 Task: Plan a visit to the art museum on the 10th at 3:00 PM.
Action: Mouse moved to (87, 120)
Screenshot: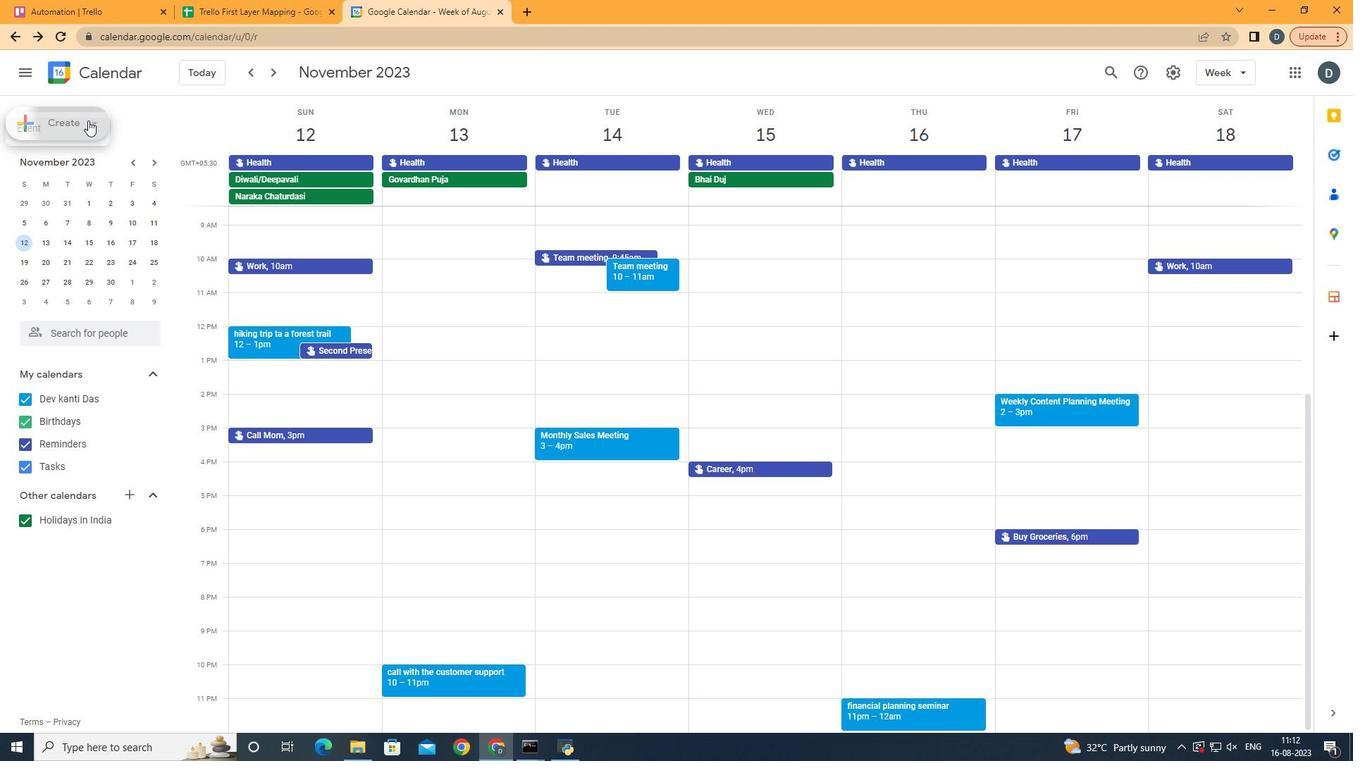 
Action: Mouse pressed left at (87, 120)
Screenshot: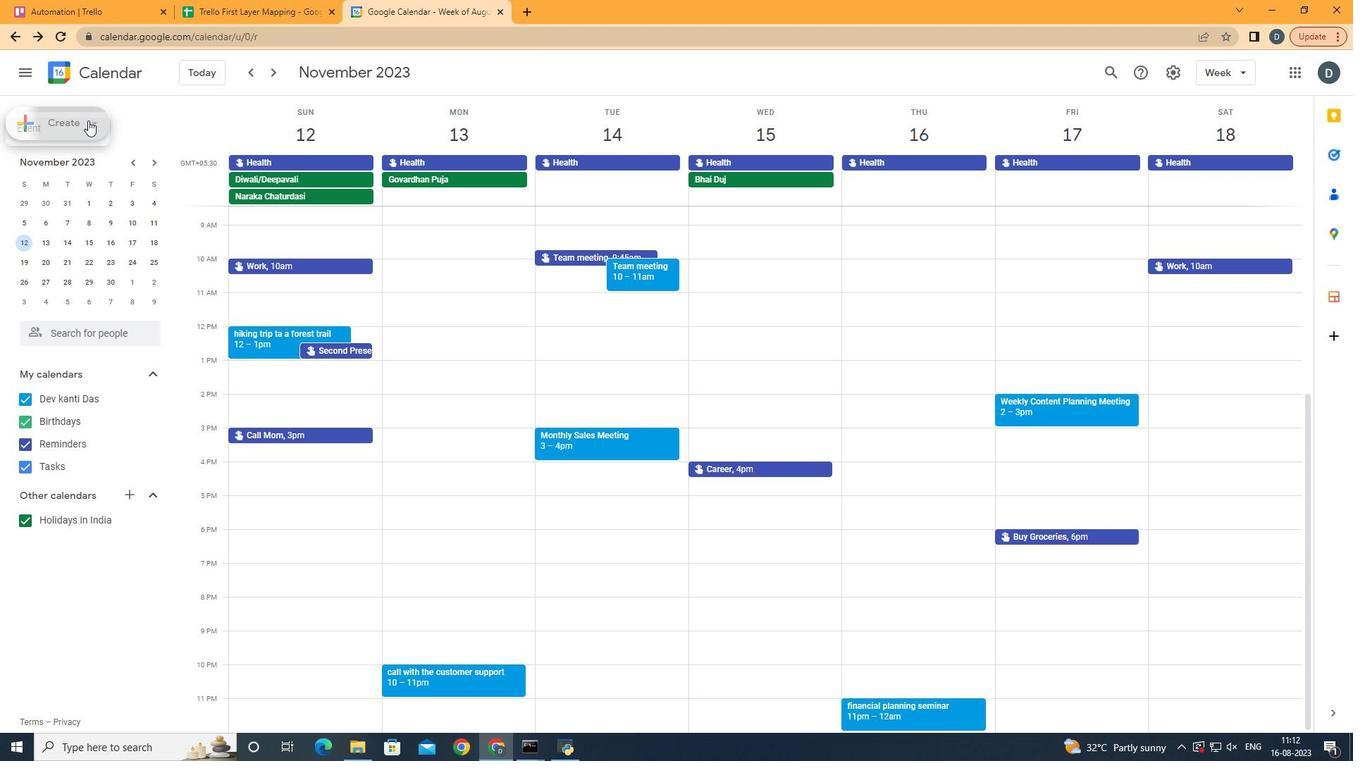 
Action: Mouse moved to (82, 156)
Screenshot: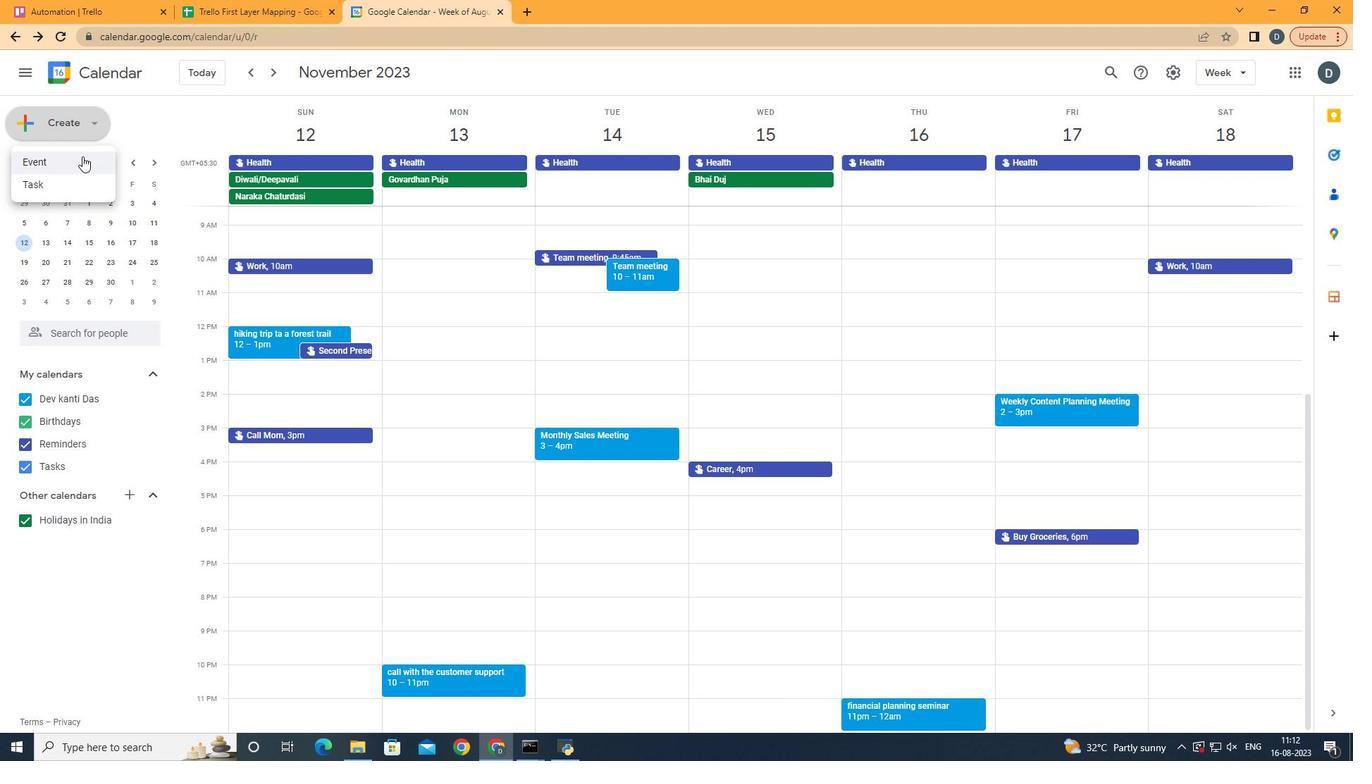 
Action: Mouse pressed left at (82, 156)
Screenshot: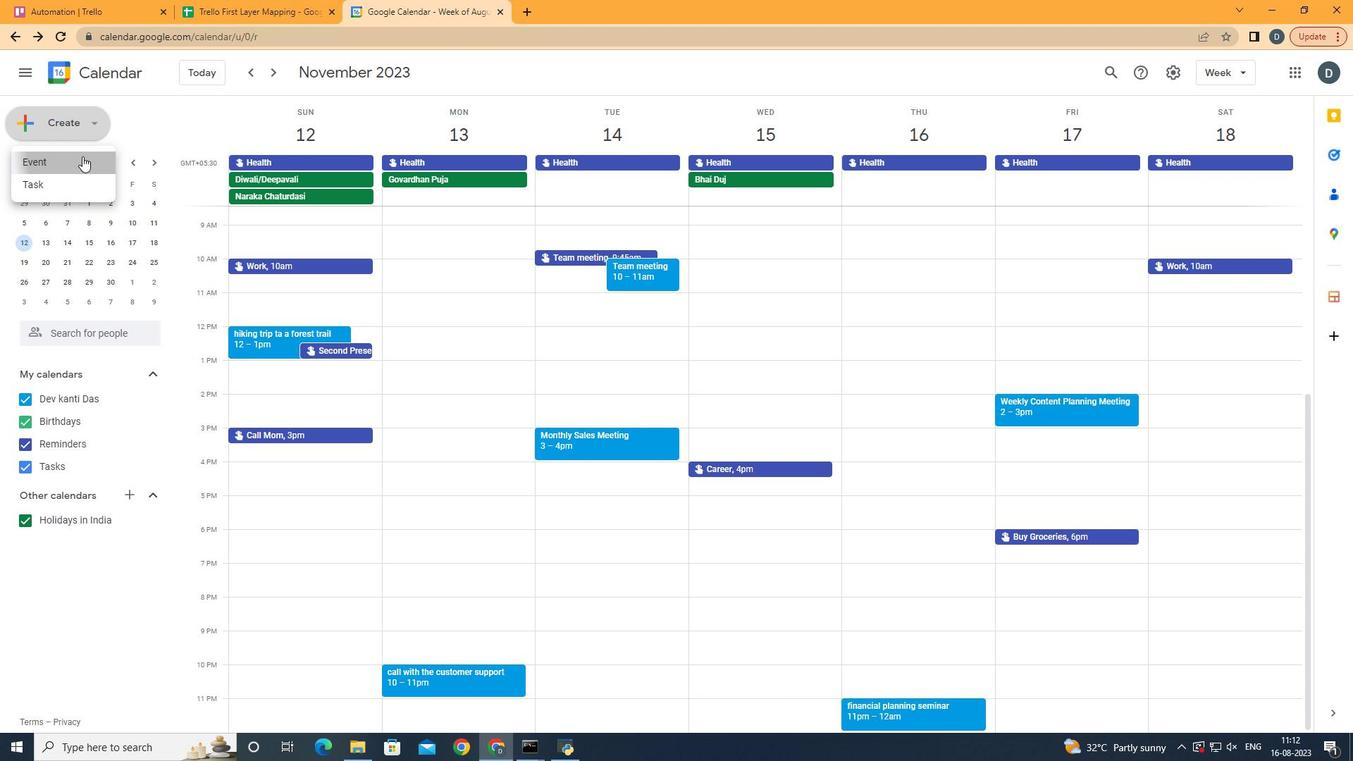 
Action: Mouse moved to (465, 259)
Screenshot: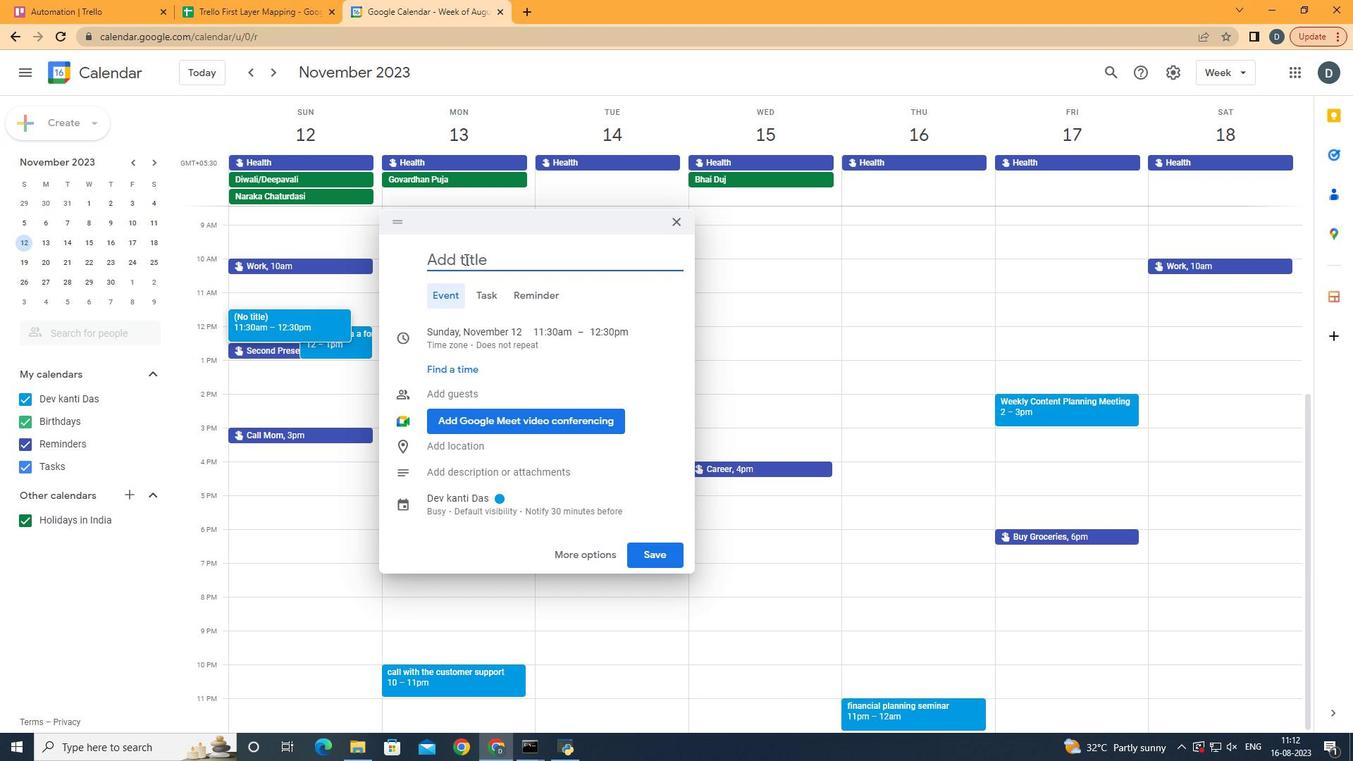 
Action: Mouse pressed left at (465, 259)
Screenshot: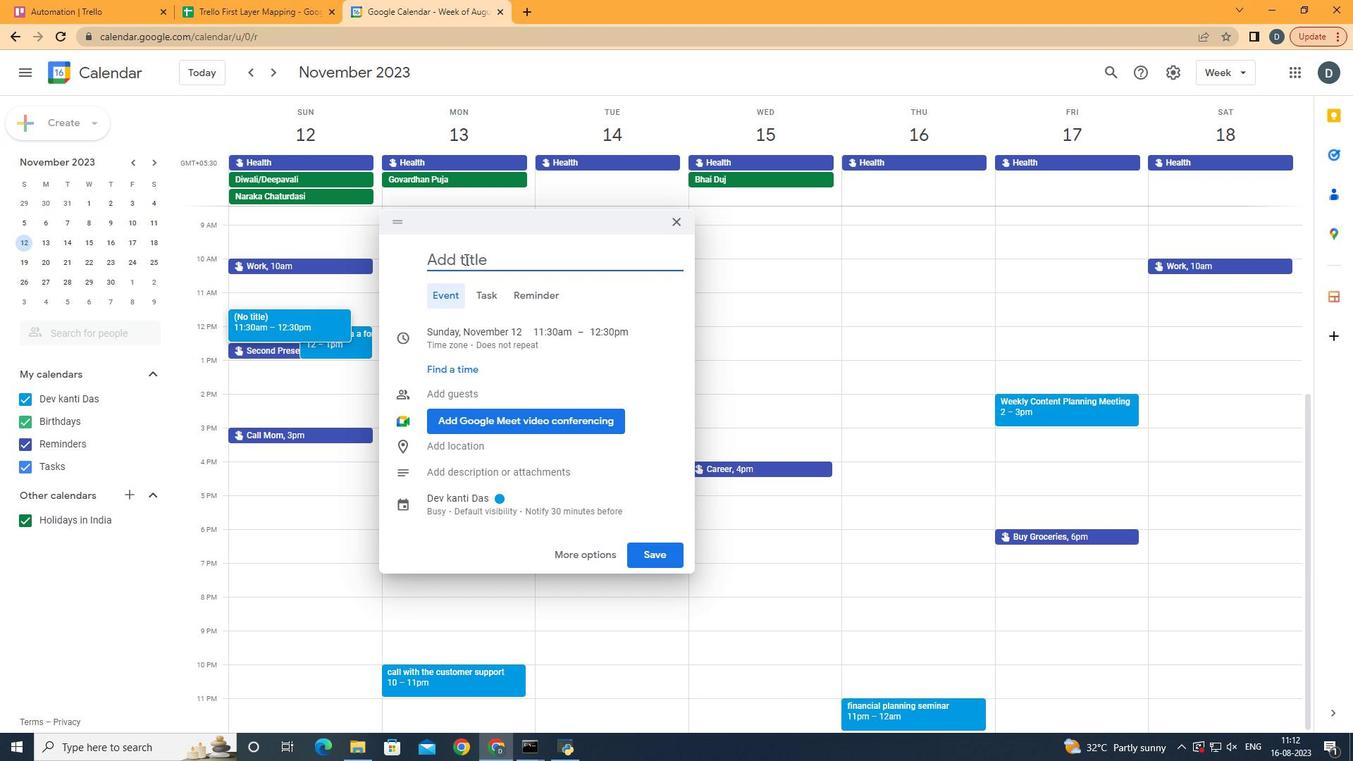 
Action: Key pressed visit<Key.space>to<Key.space>the<Key.space>art<Key.space>museum
Screenshot: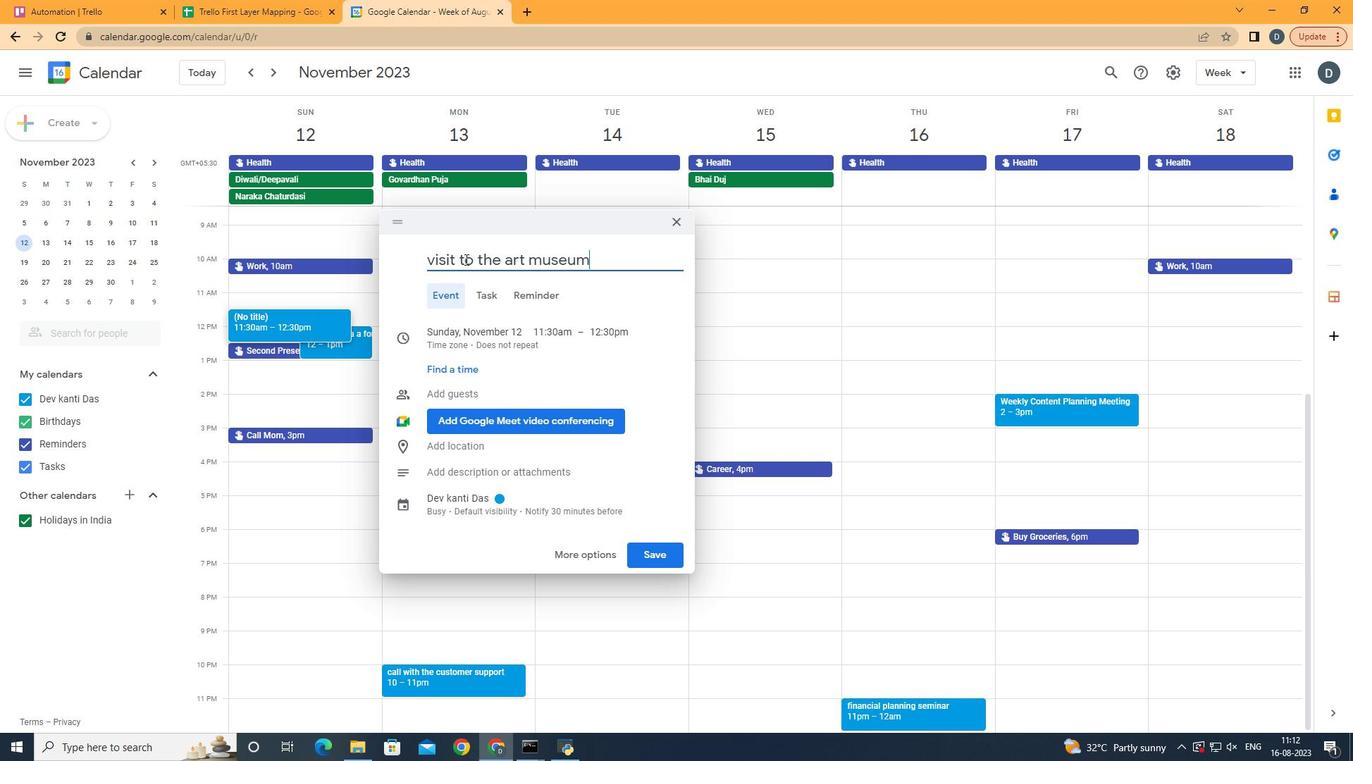 
Action: Mouse moved to (475, 329)
Screenshot: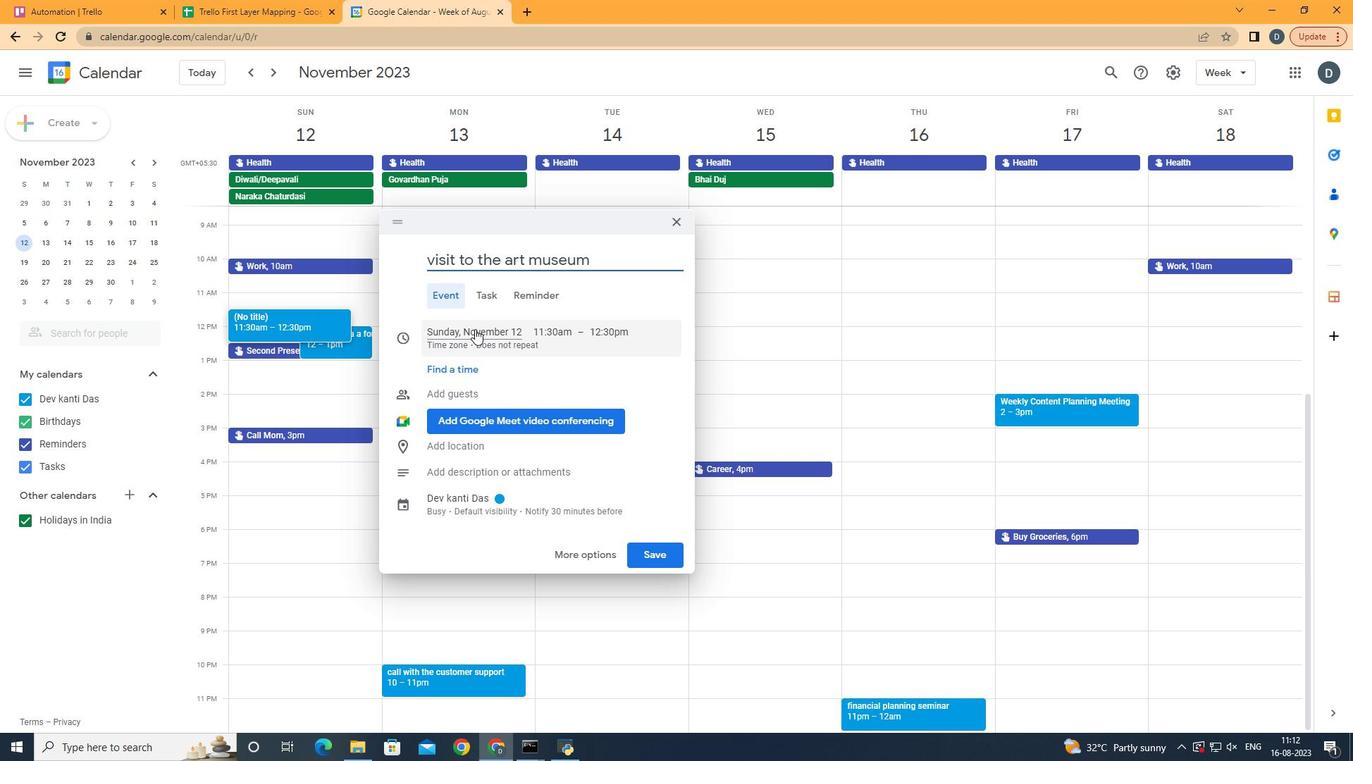 
Action: Mouse pressed left at (475, 329)
Screenshot: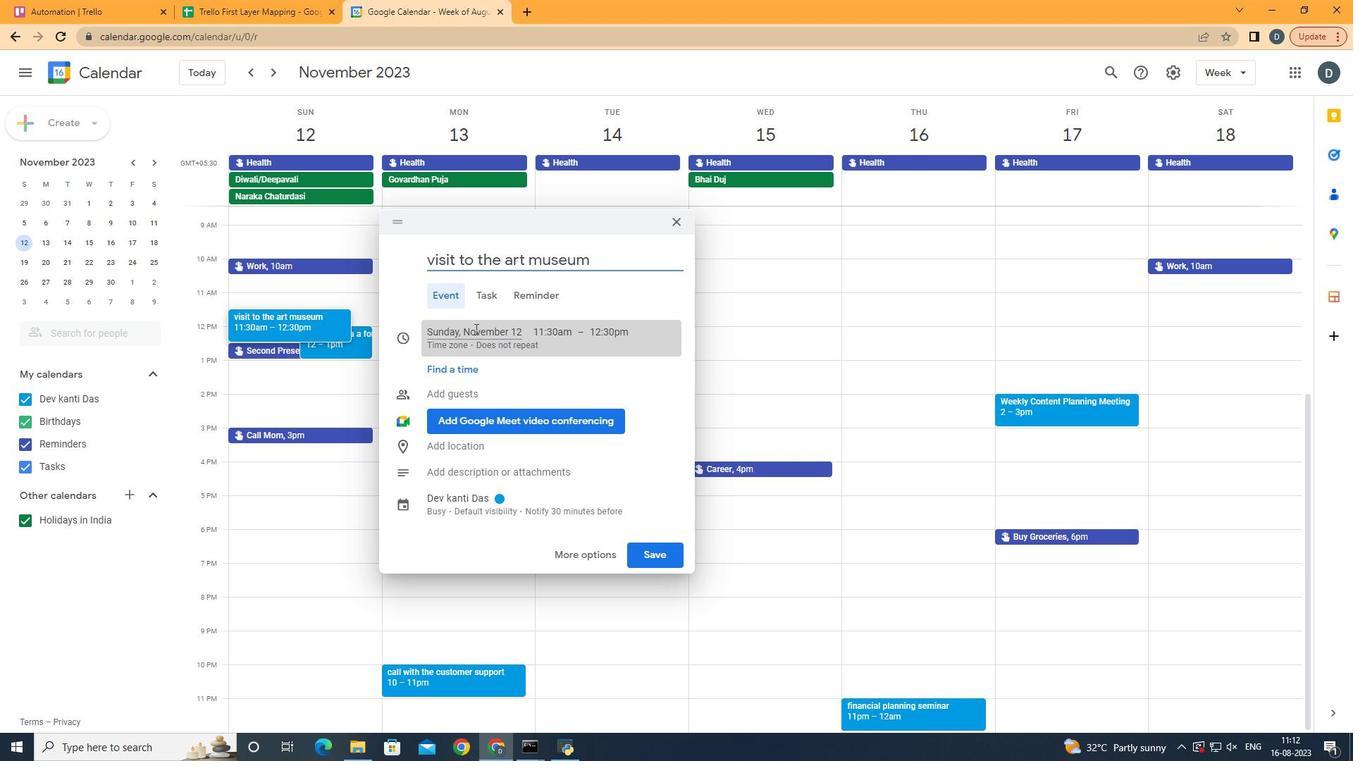 
Action: Mouse moved to (598, 365)
Screenshot: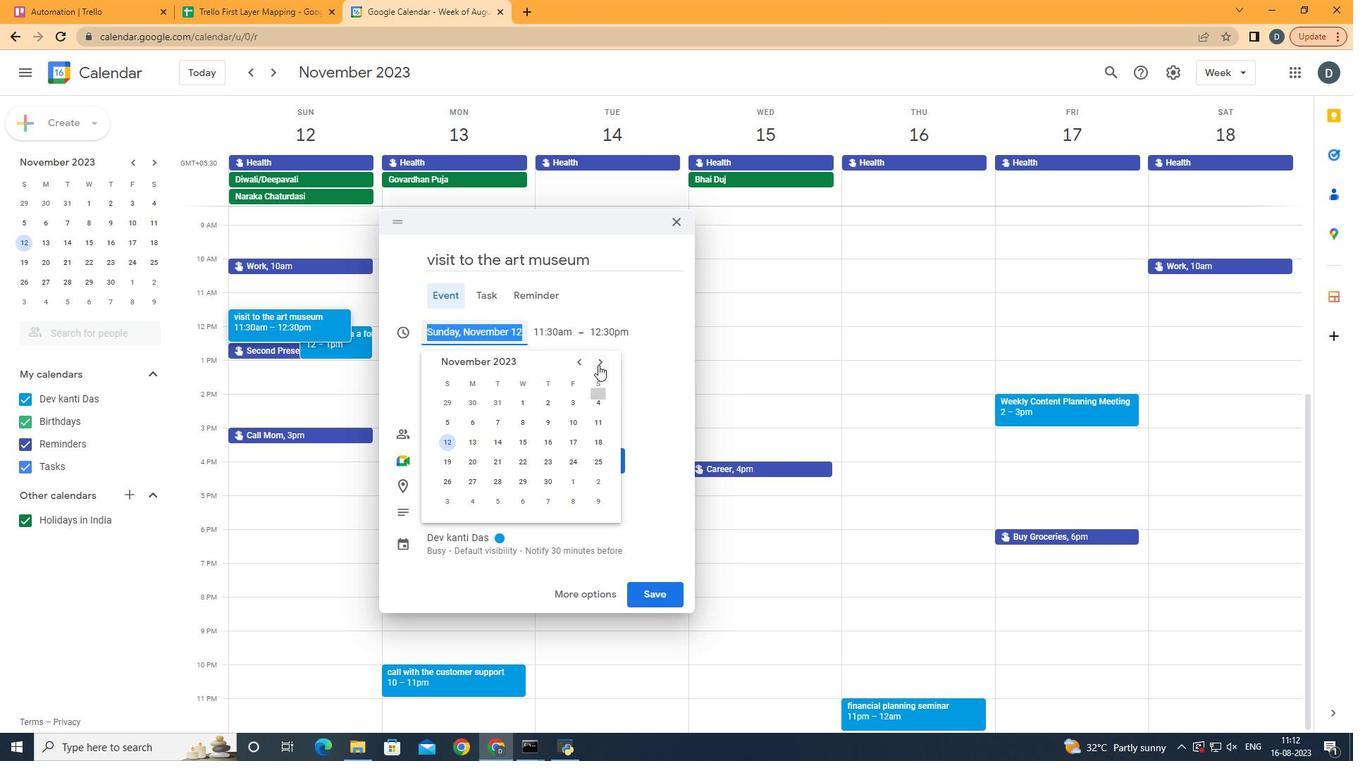 
Action: Mouse pressed left at (598, 365)
Screenshot: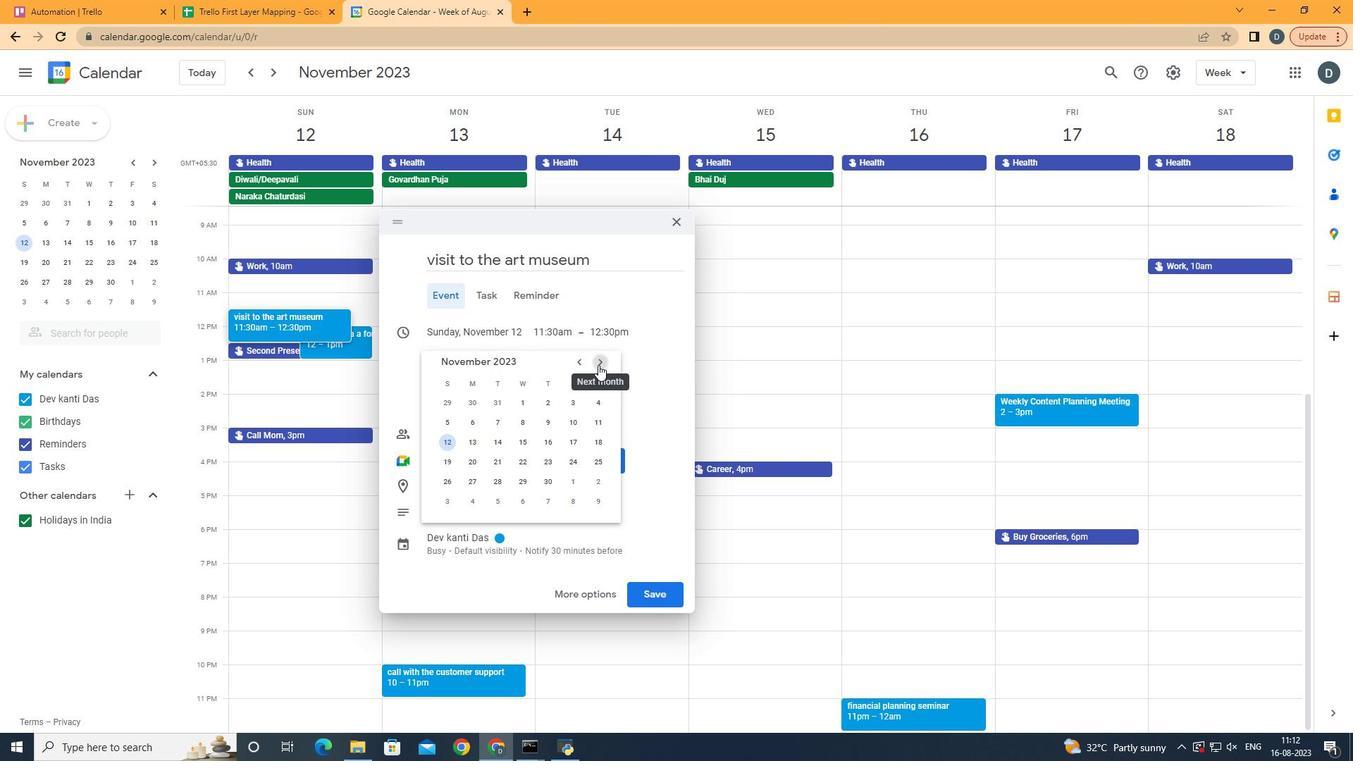 
Action: Mouse moved to (448, 441)
Screenshot: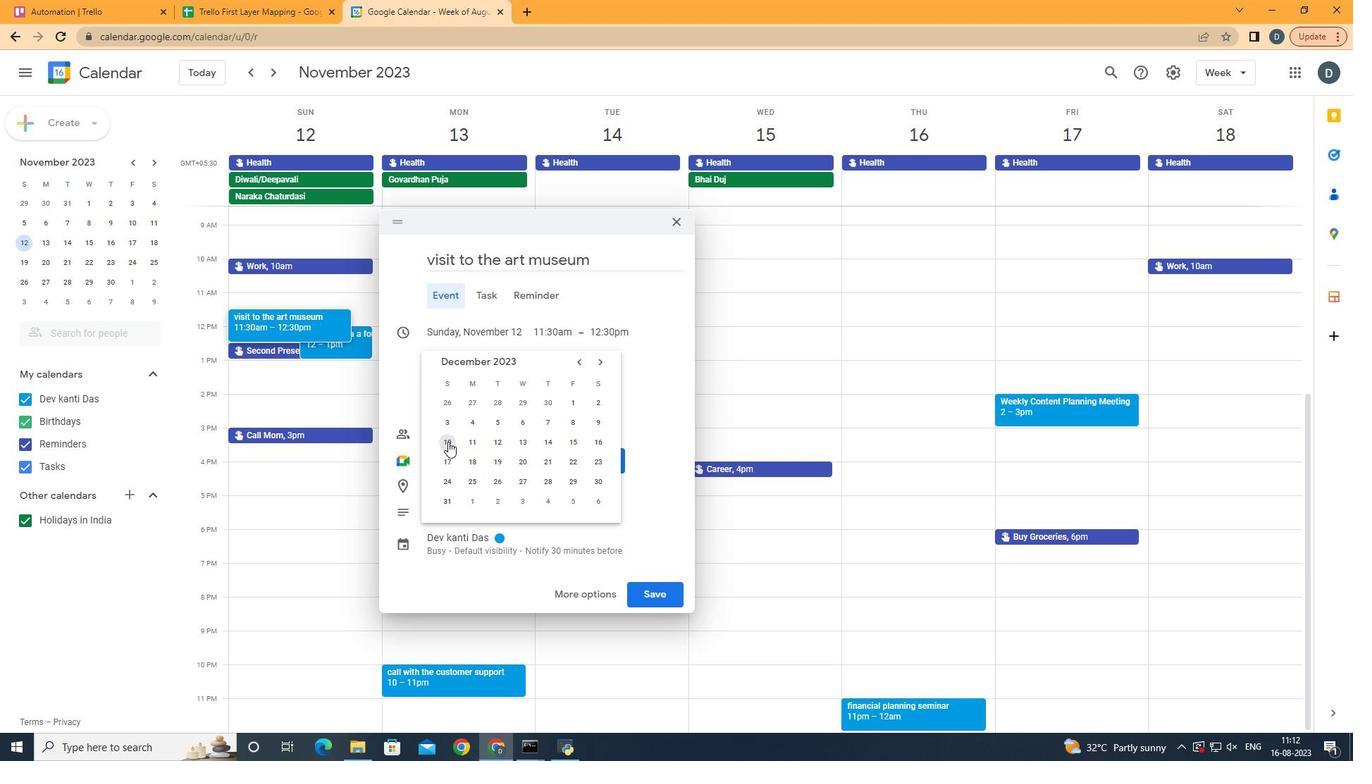 
Action: Mouse pressed left at (448, 441)
Screenshot: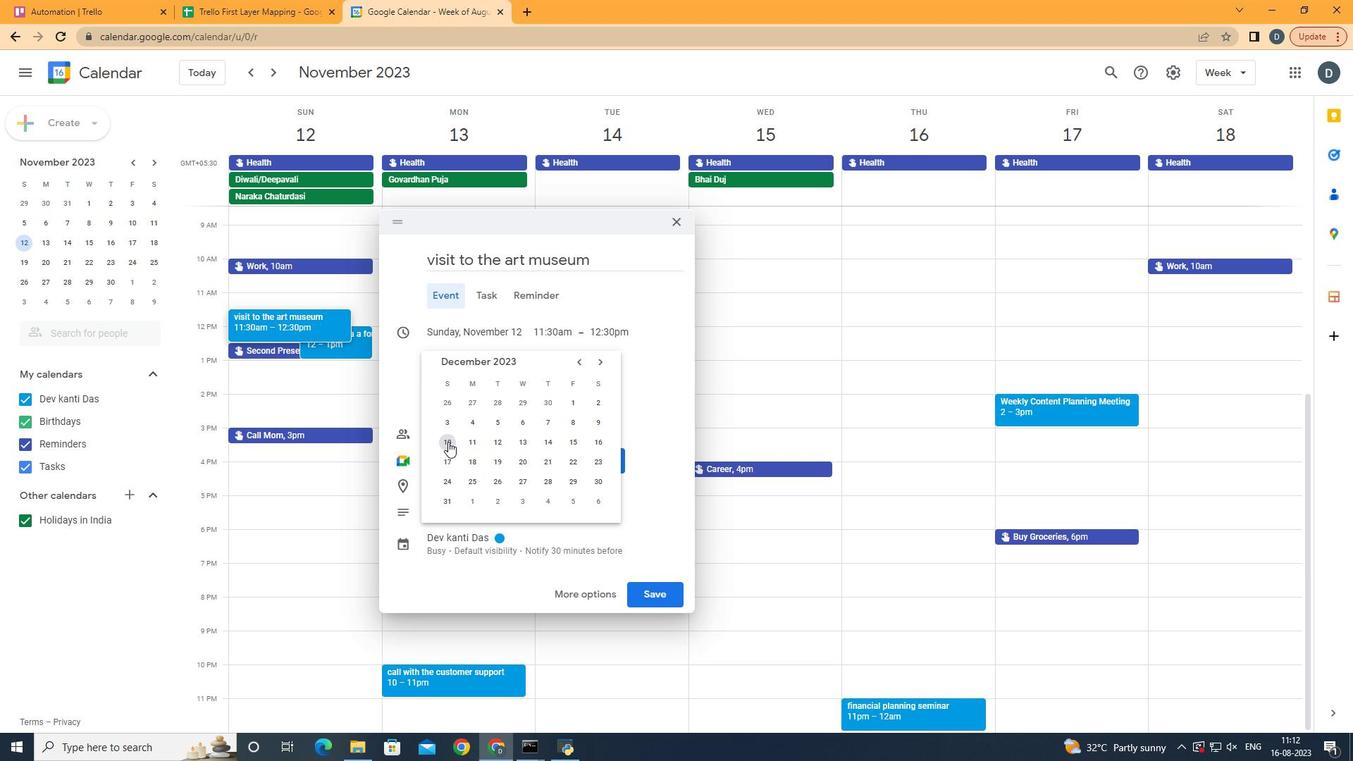 
Action: Mouse moved to (554, 332)
Screenshot: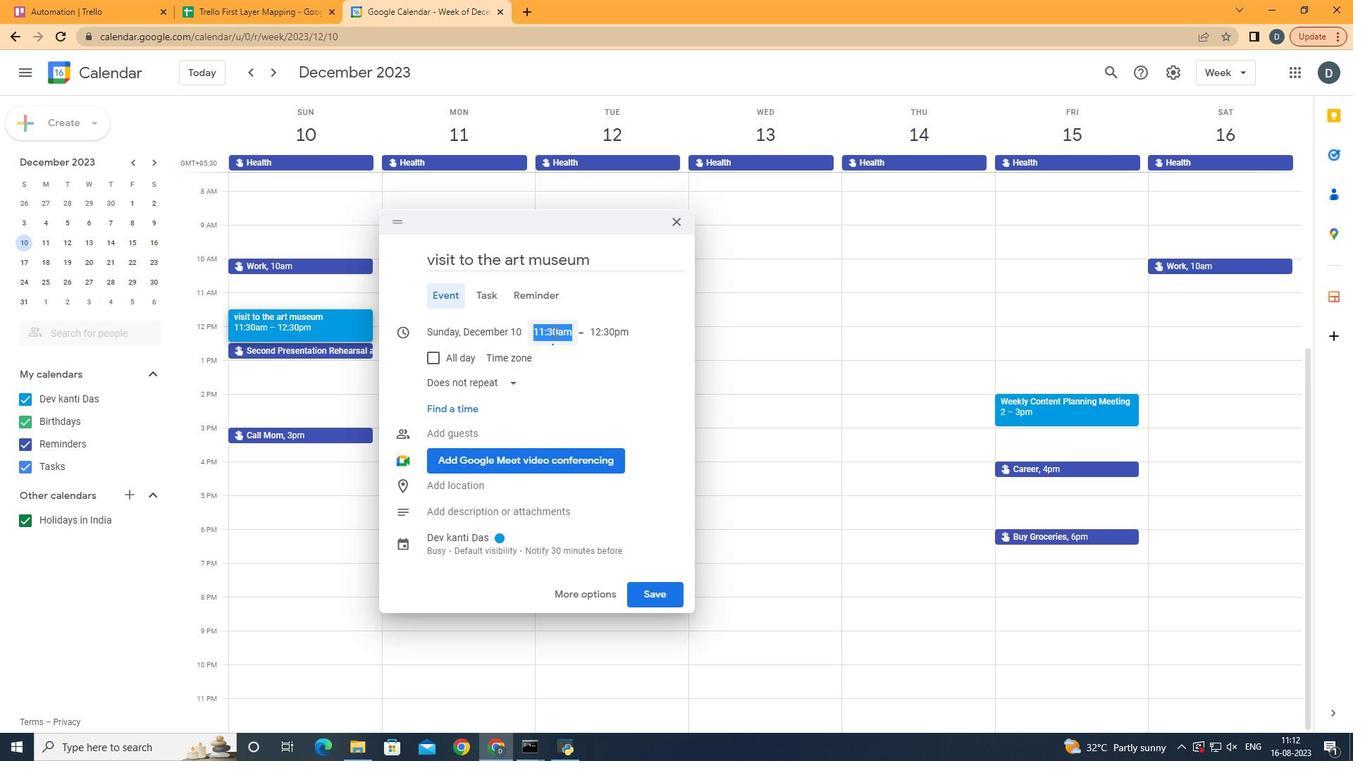
Action: Mouse pressed left at (554, 332)
Screenshot: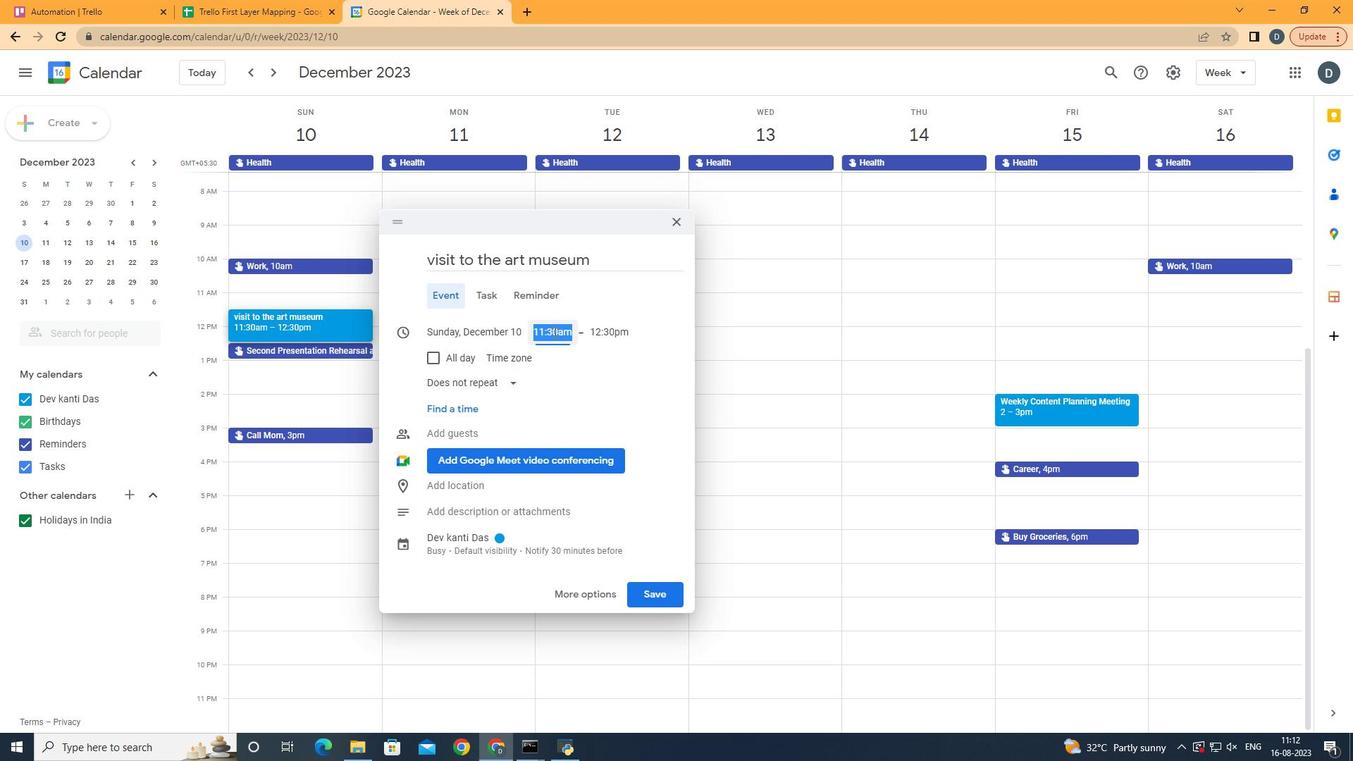 
Action: Mouse moved to (597, 401)
Screenshot: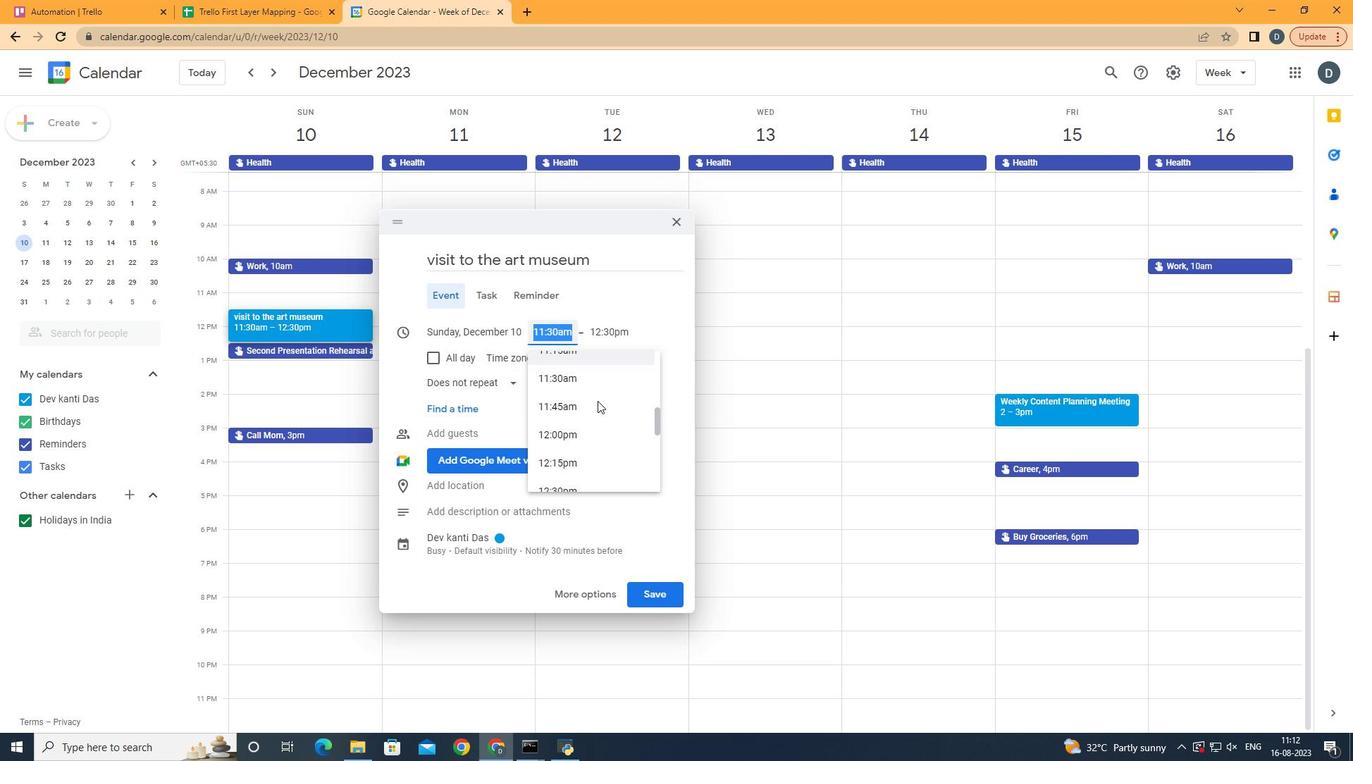 
Action: Mouse scrolled (597, 400) with delta (0, 0)
Screenshot: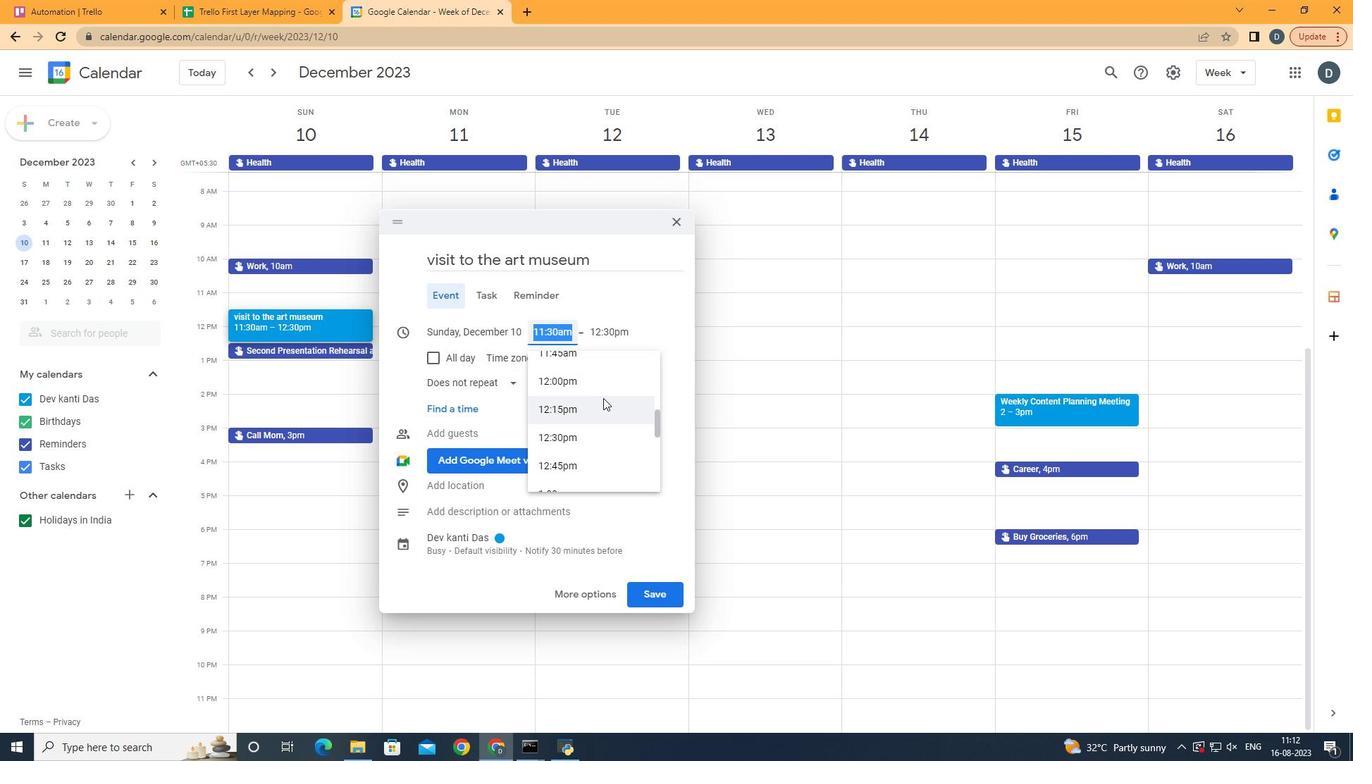 
Action: Mouse scrolled (597, 400) with delta (0, 0)
Screenshot: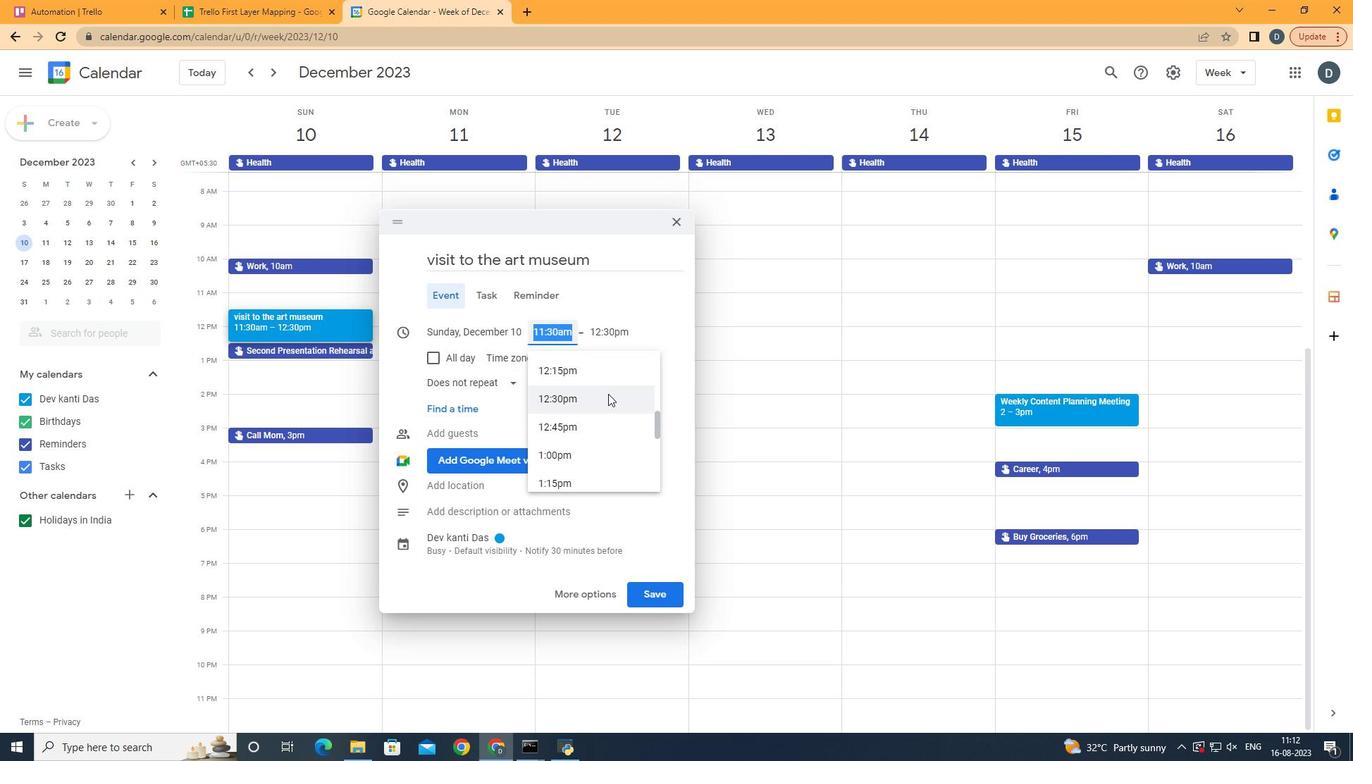 
Action: Mouse moved to (594, 391)
Screenshot: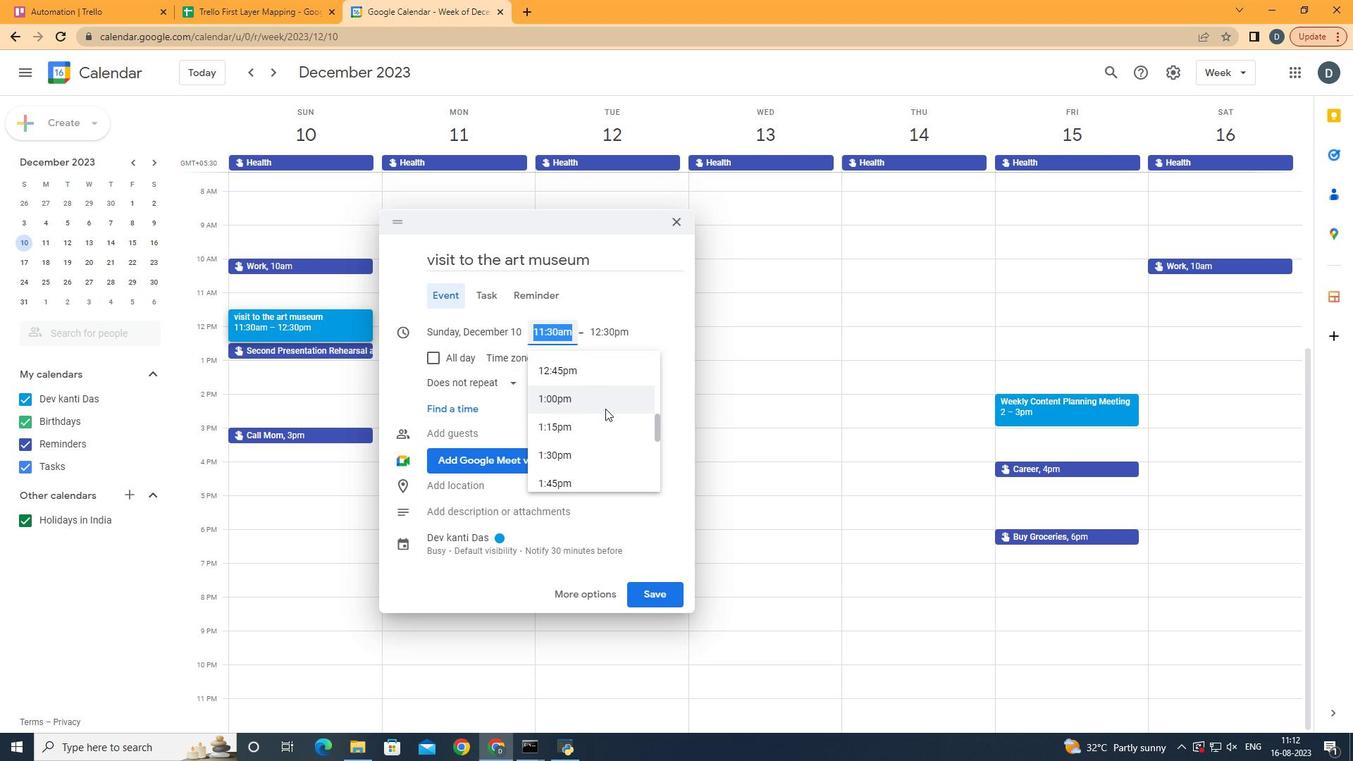 
Action: Mouse scrolled (594, 390) with delta (0, 0)
Screenshot: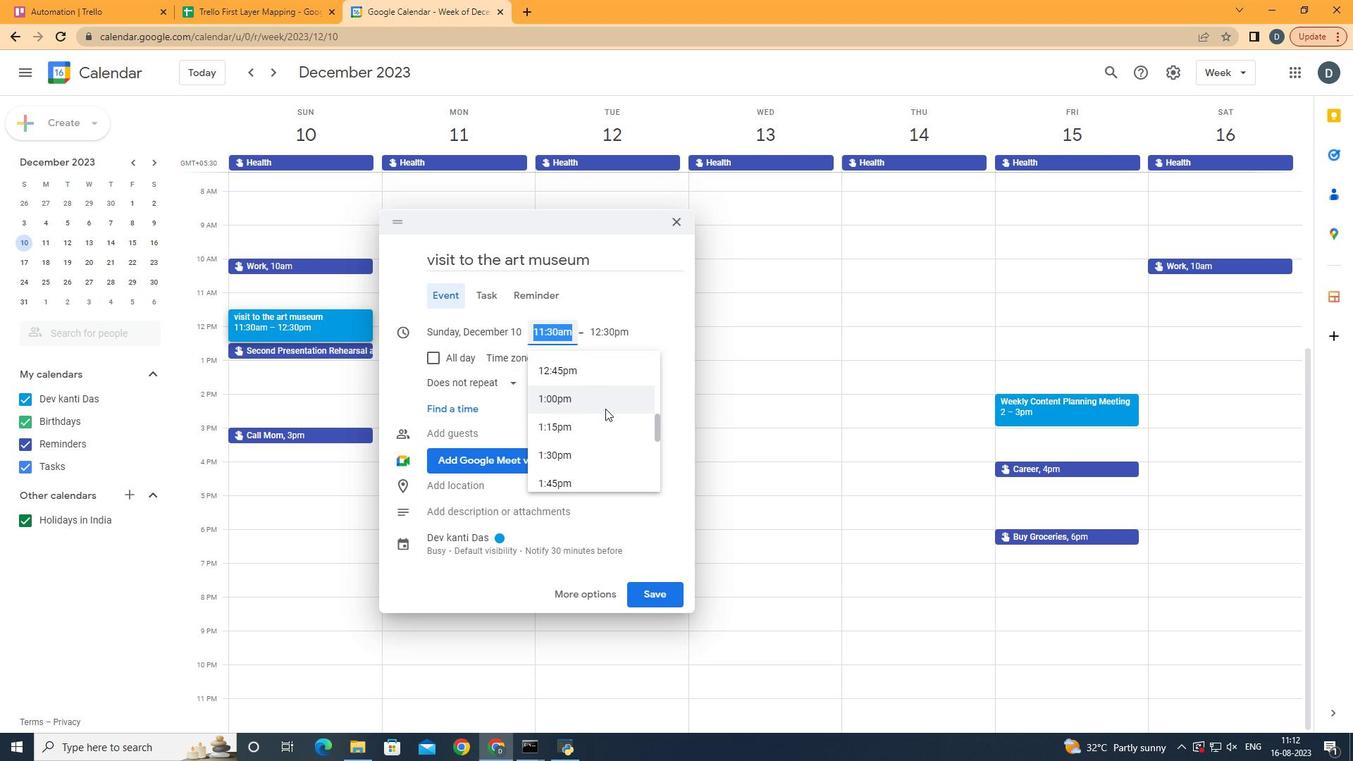 
Action: Mouse moved to (608, 410)
Screenshot: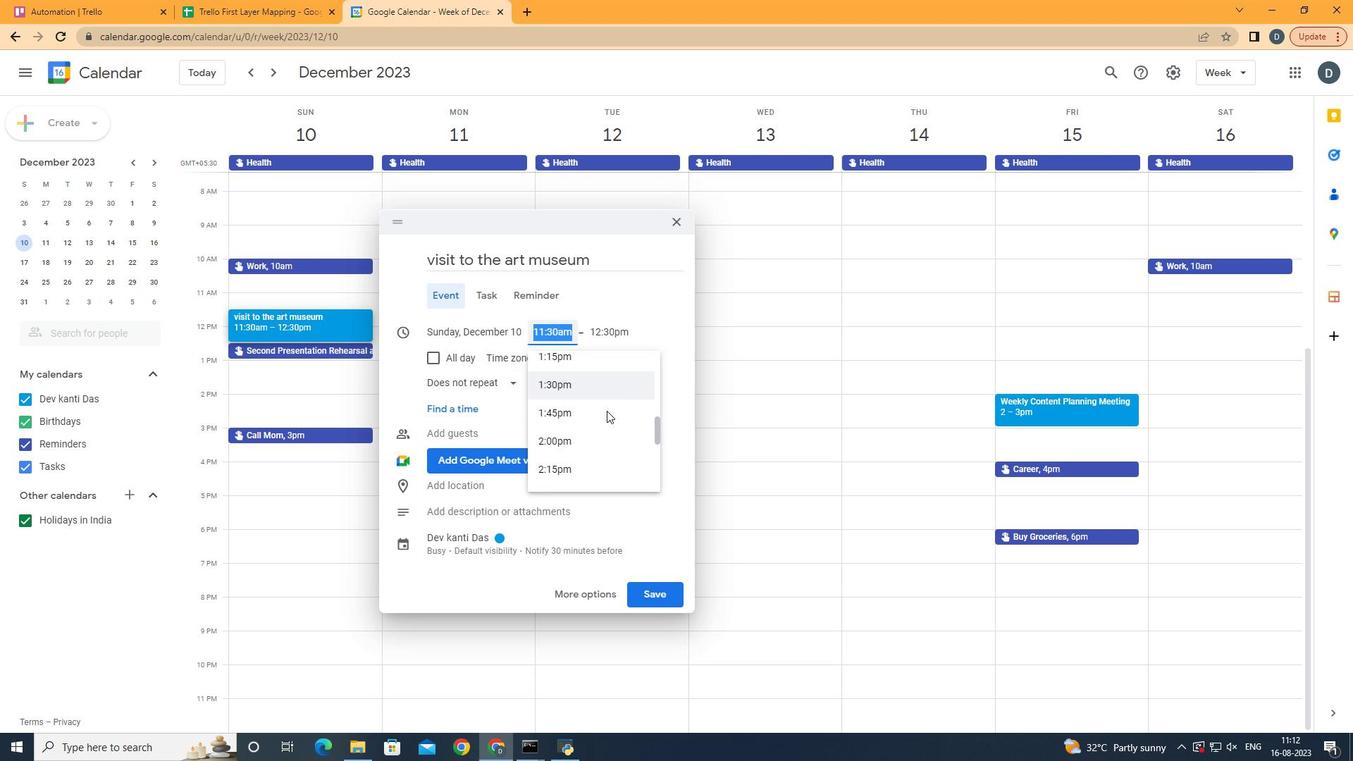
Action: Mouse scrolled (608, 409) with delta (0, 0)
Screenshot: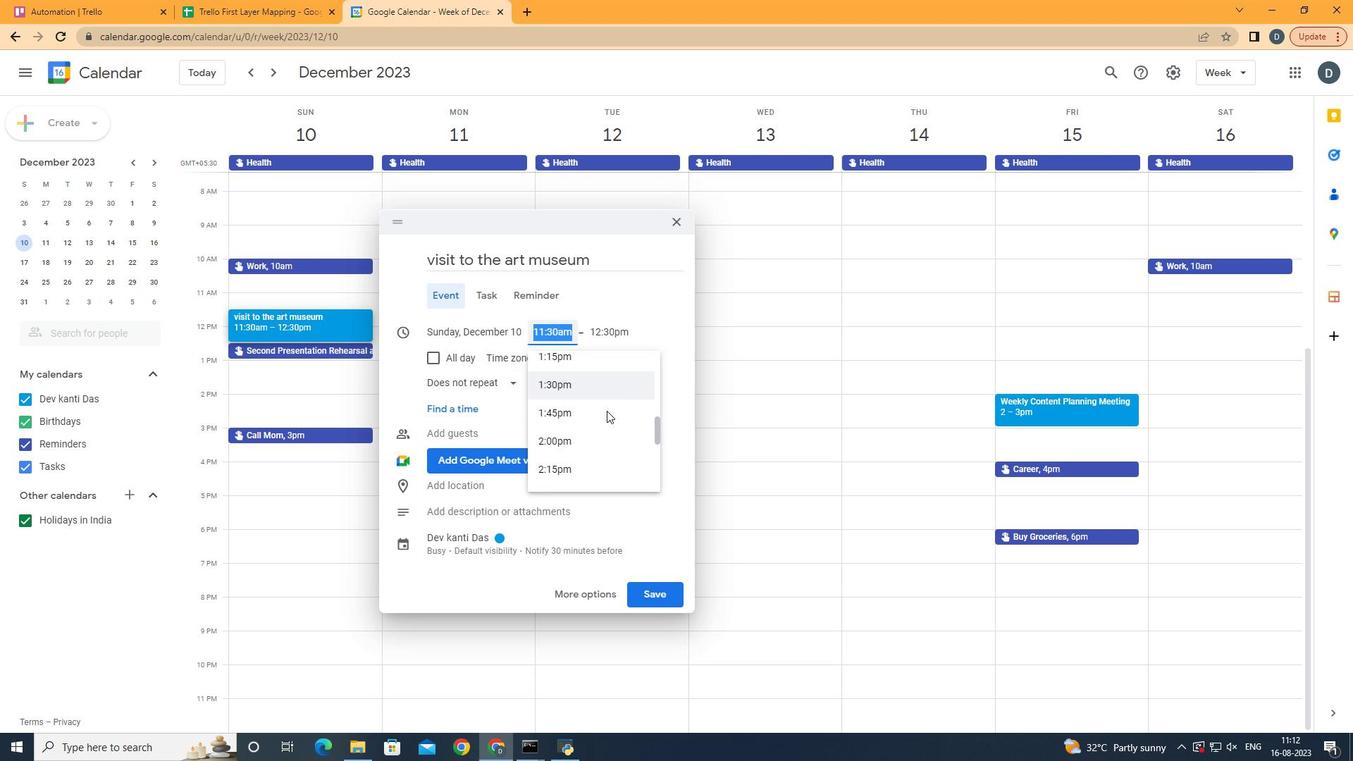 
Action: Mouse moved to (606, 410)
Screenshot: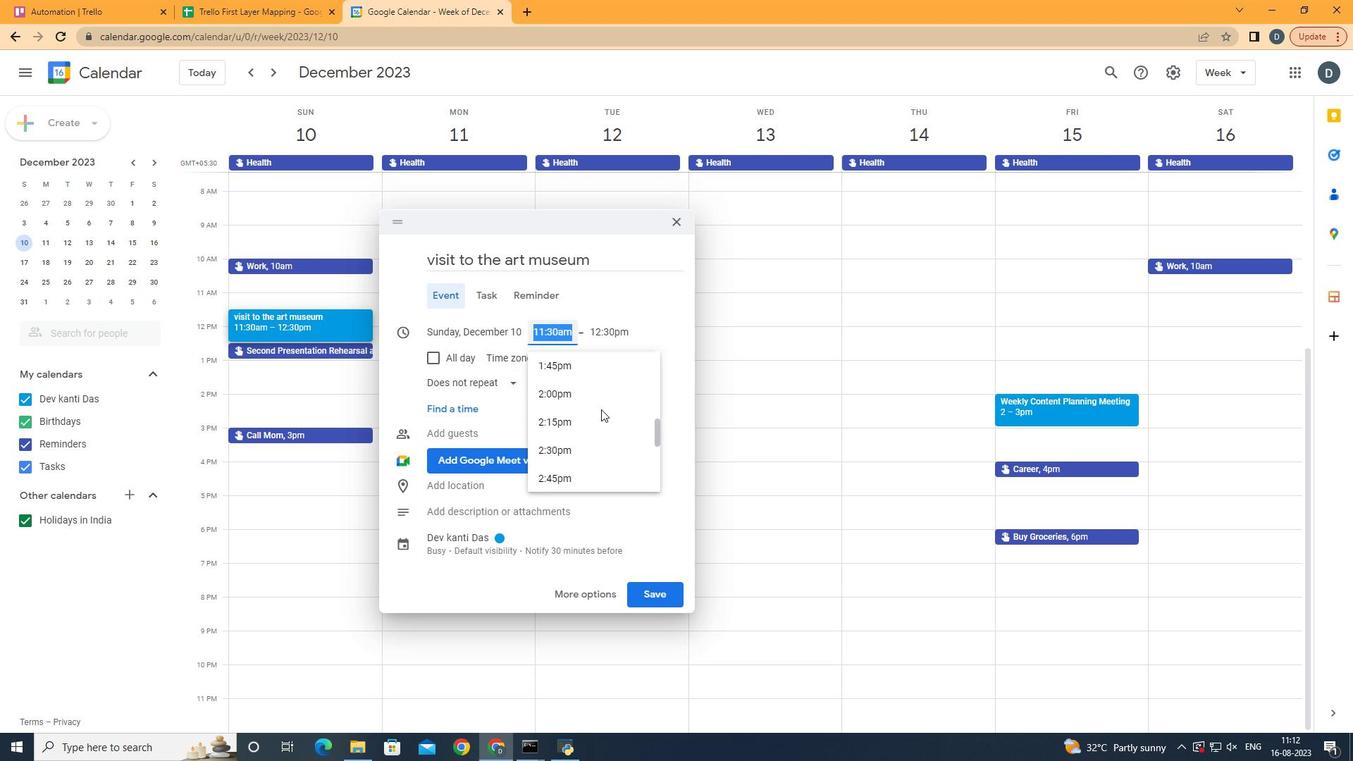 
Action: Mouse scrolled (606, 410) with delta (0, 0)
Screenshot: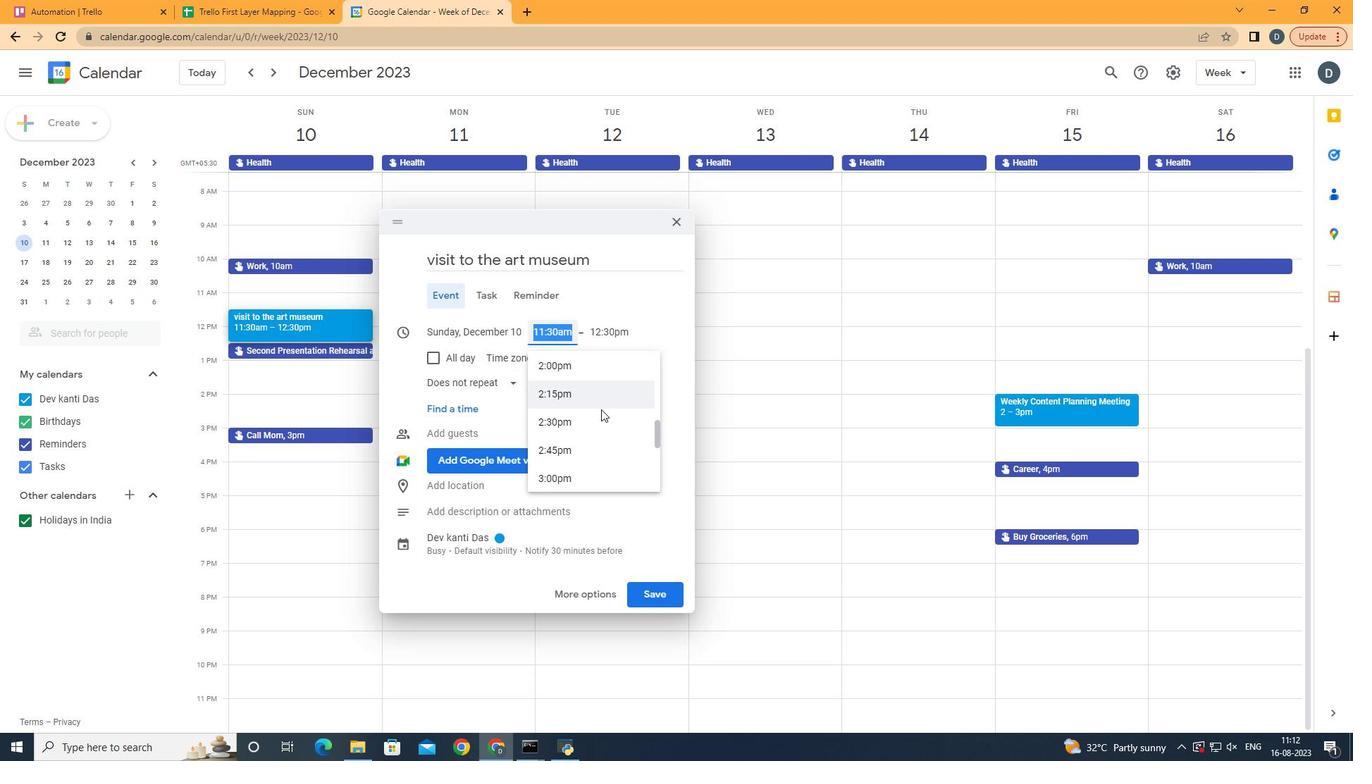 
Action: Mouse moved to (605, 452)
Screenshot: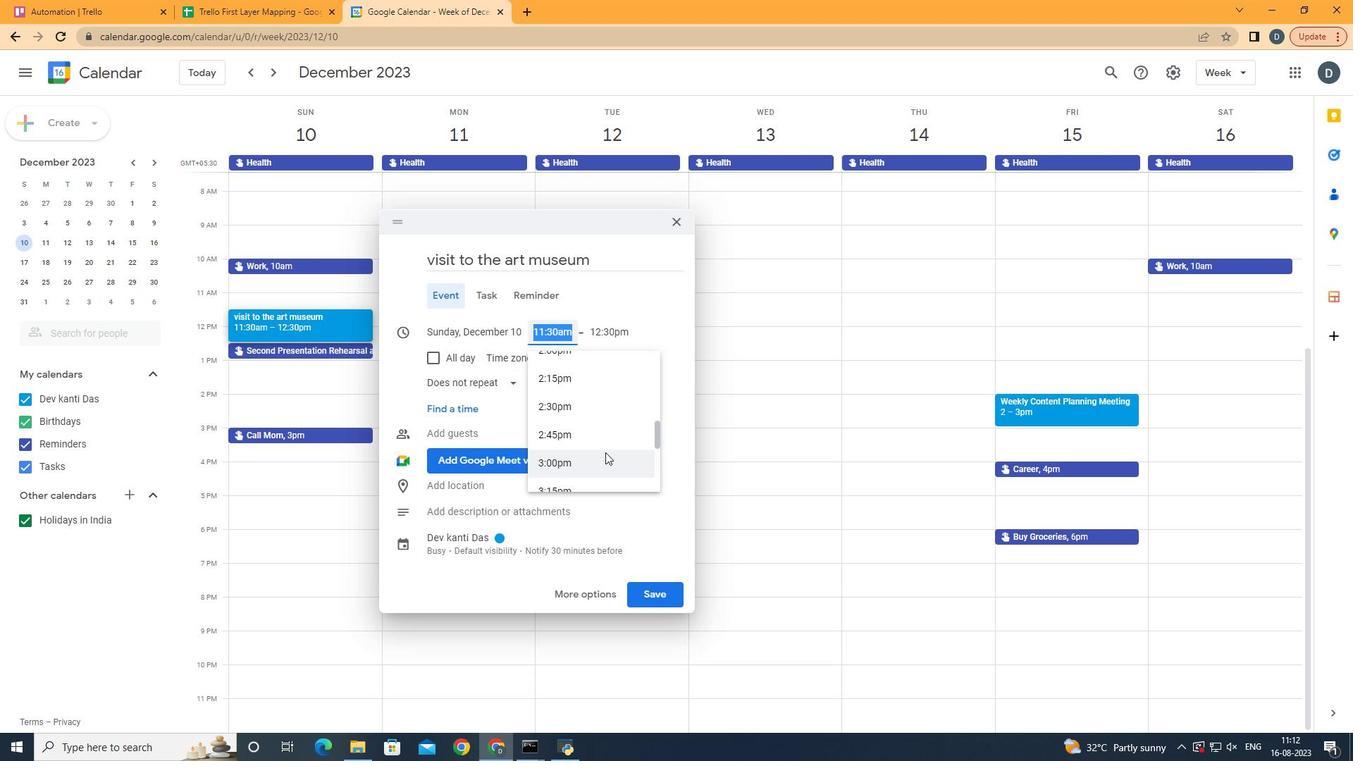 
Action: Mouse pressed left at (605, 452)
Screenshot: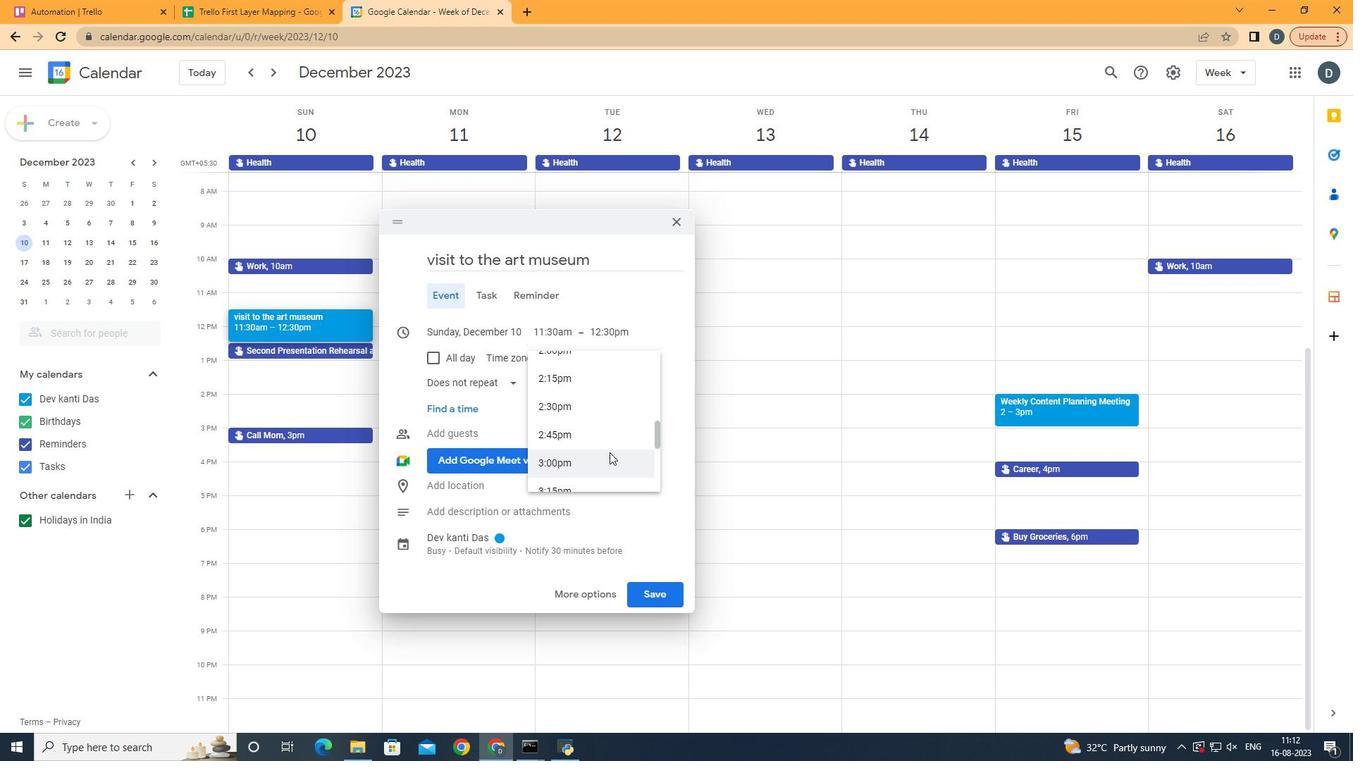 
Action: Mouse moved to (656, 592)
Screenshot: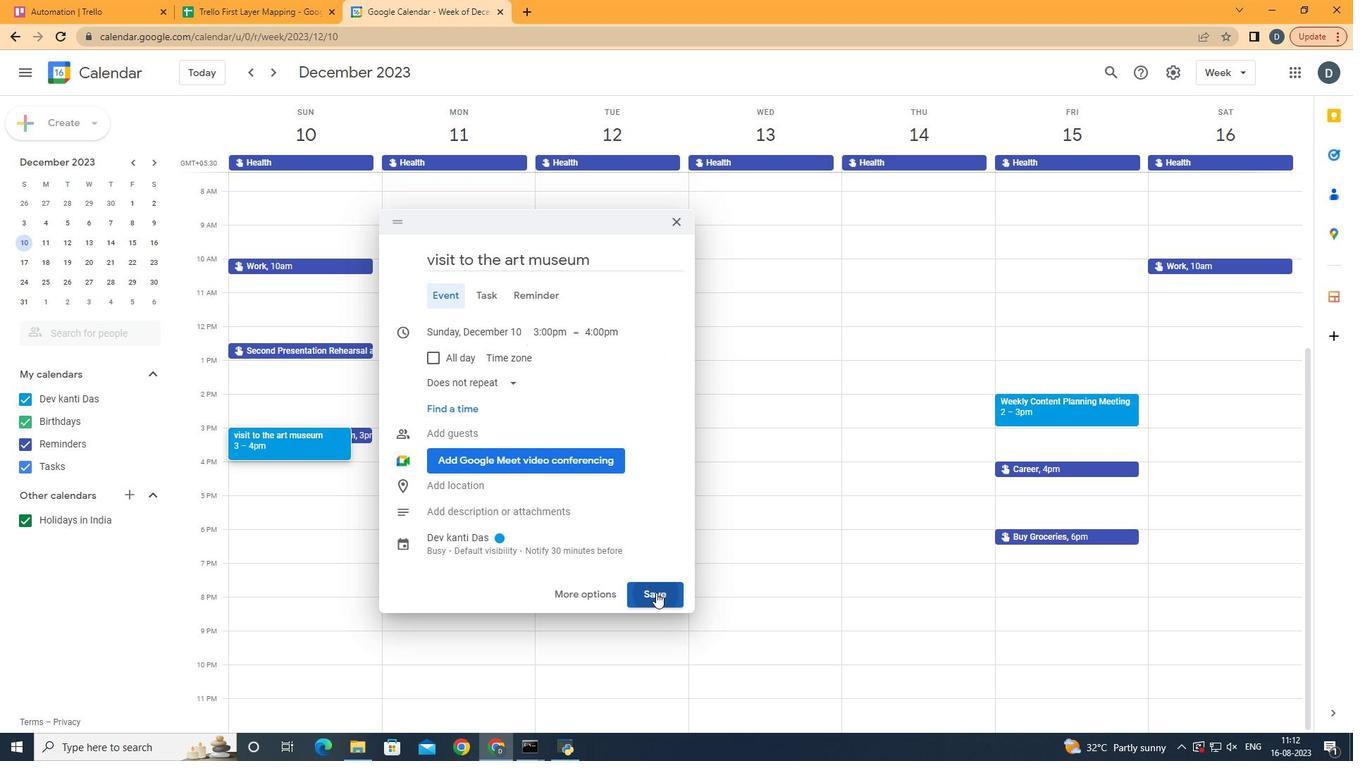 
Action: Mouse pressed left at (656, 592)
Screenshot: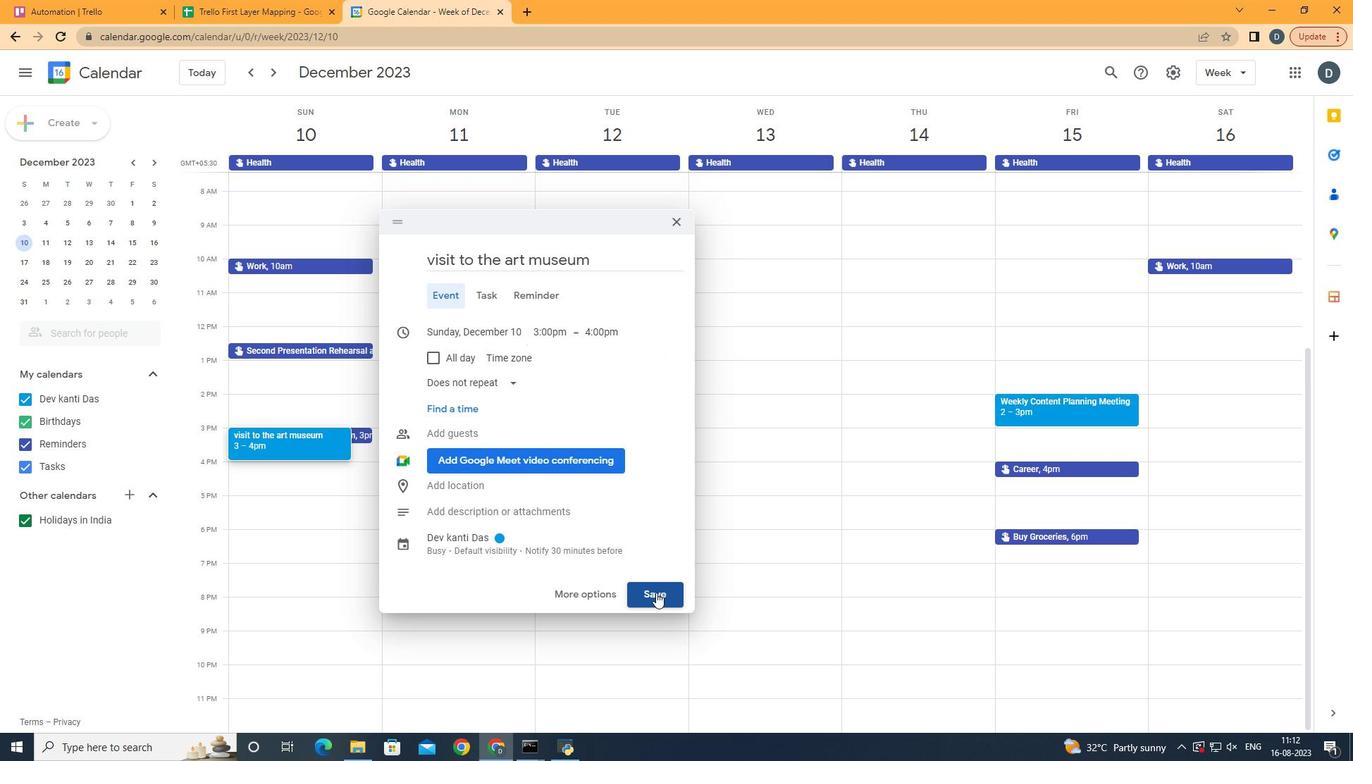 
Action: Mouse moved to (664, 587)
Screenshot: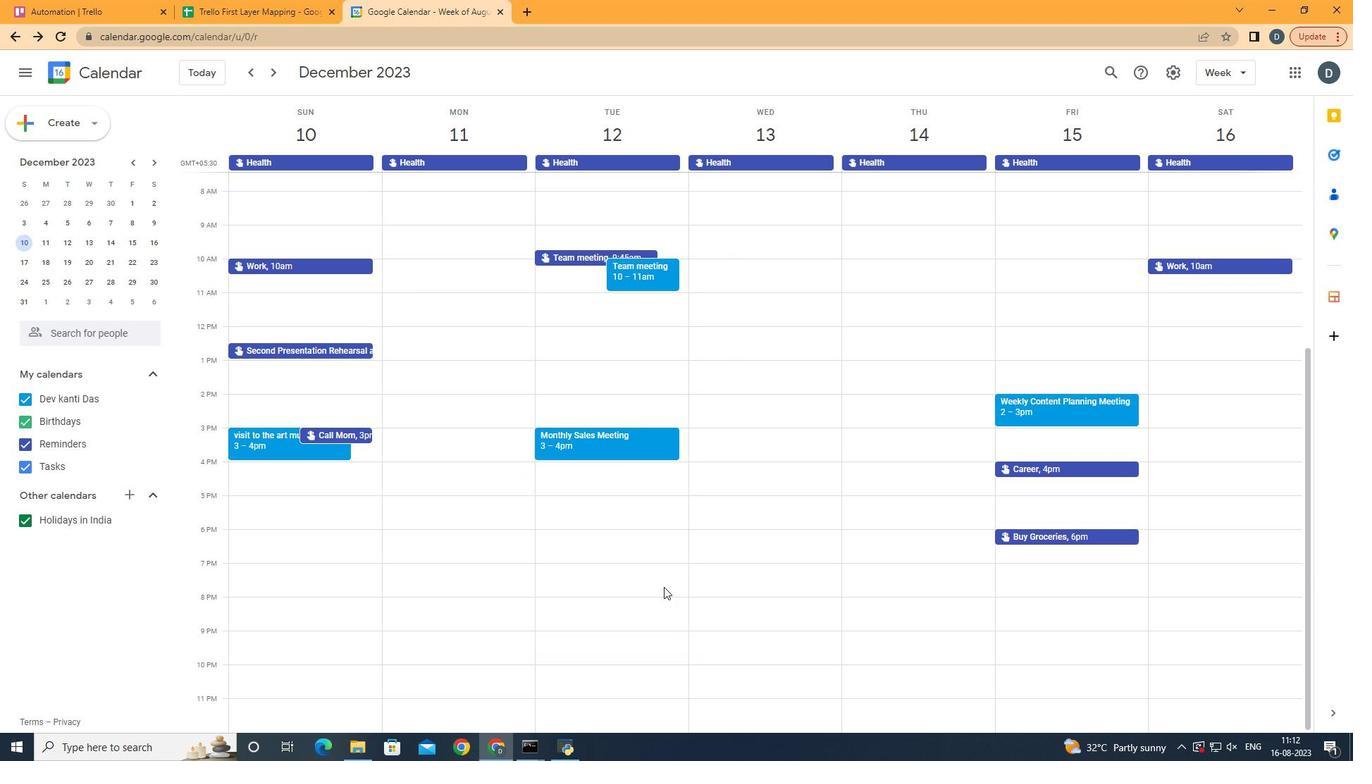 
